 Task: Search one way flight ticket for 1 adult, 1 child, 1 infant in seat in premium economy from Jackson: Jackson-medgar Wiley Evers International Airport to Gillette: Gillette Campbell County Airport on 5-1-2023. Choice of flights is Spirit. Number of bags: 6 checked bags. Price is upto 50000. Outbound departure time preference is 17:45.
Action: Mouse moved to (253, 417)
Screenshot: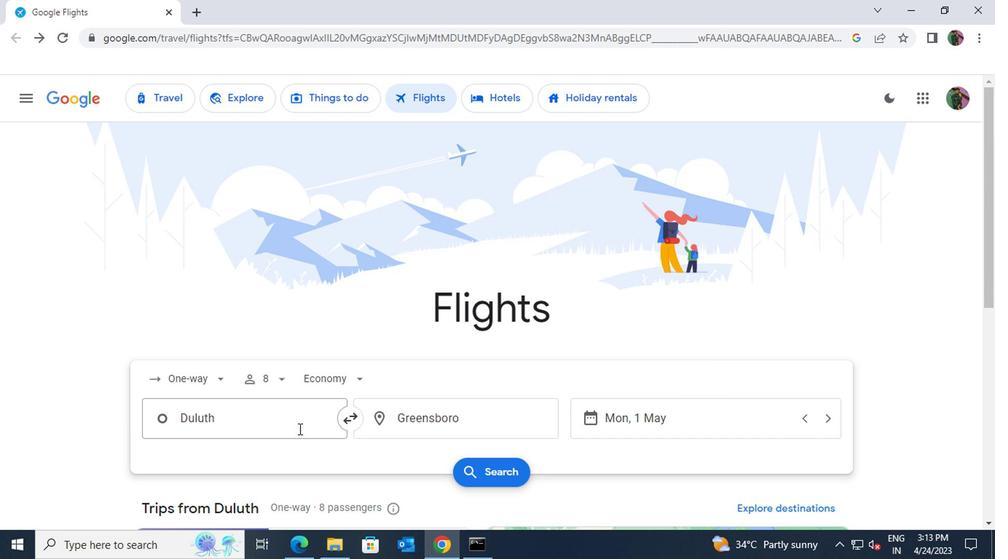
Action: Mouse pressed left at (253, 417)
Screenshot: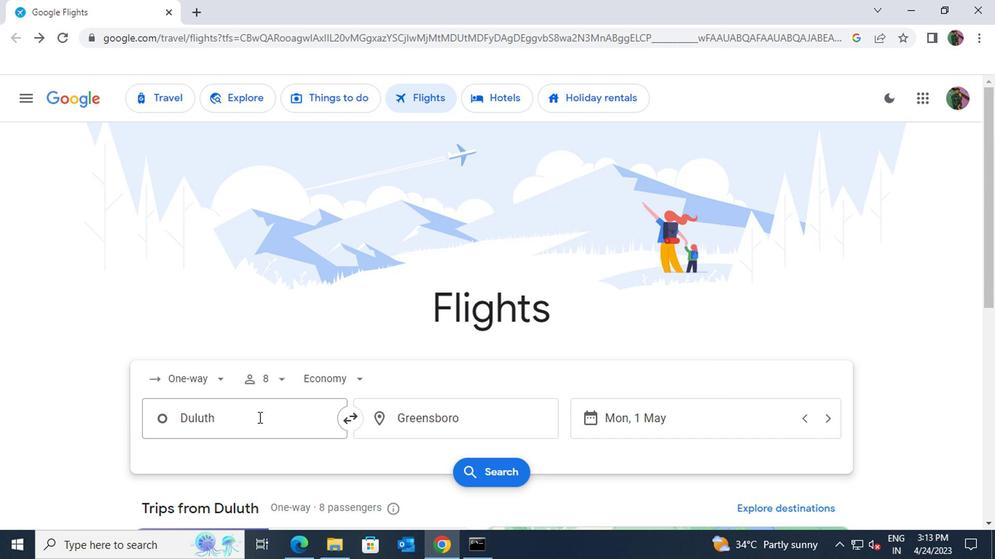 
Action: Key pressed jackson
Screenshot: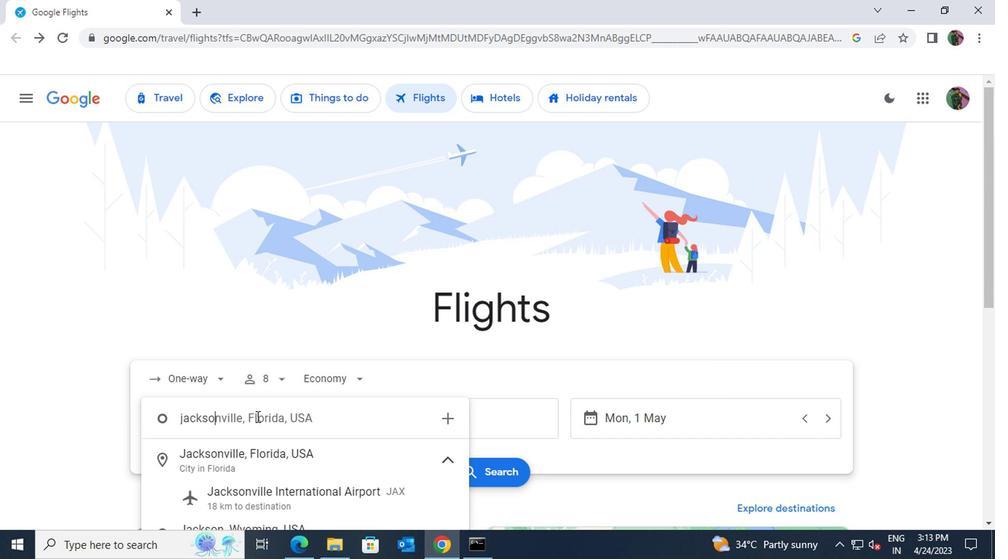 
Action: Mouse moved to (269, 485)
Screenshot: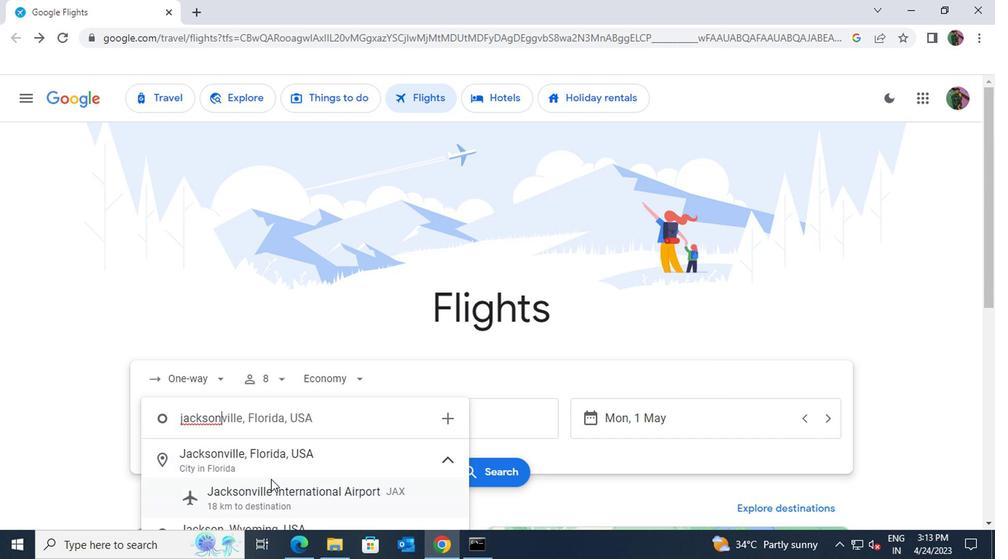 
Action: Mouse pressed left at (269, 485)
Screenshot: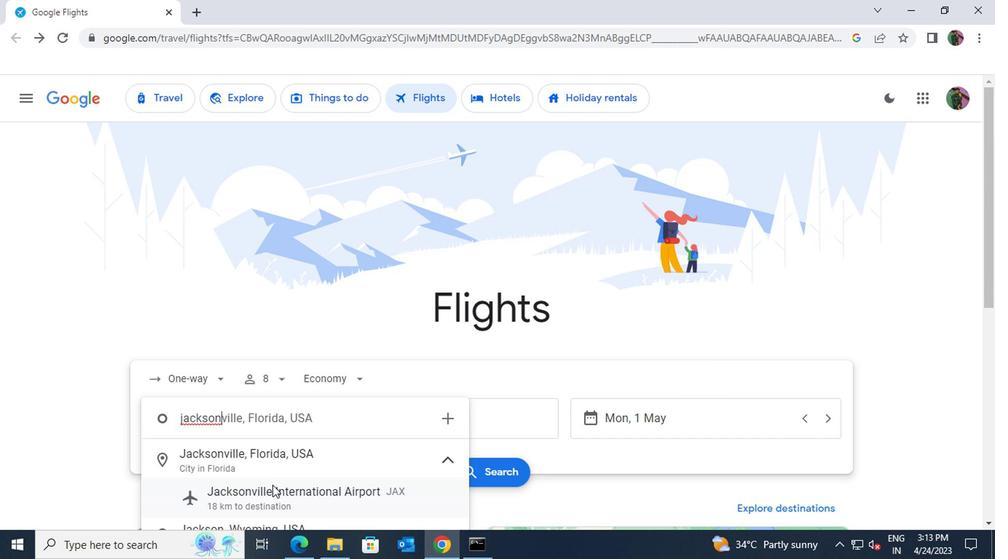 
Action: Mouse moved to (409, 422)
Screenshot: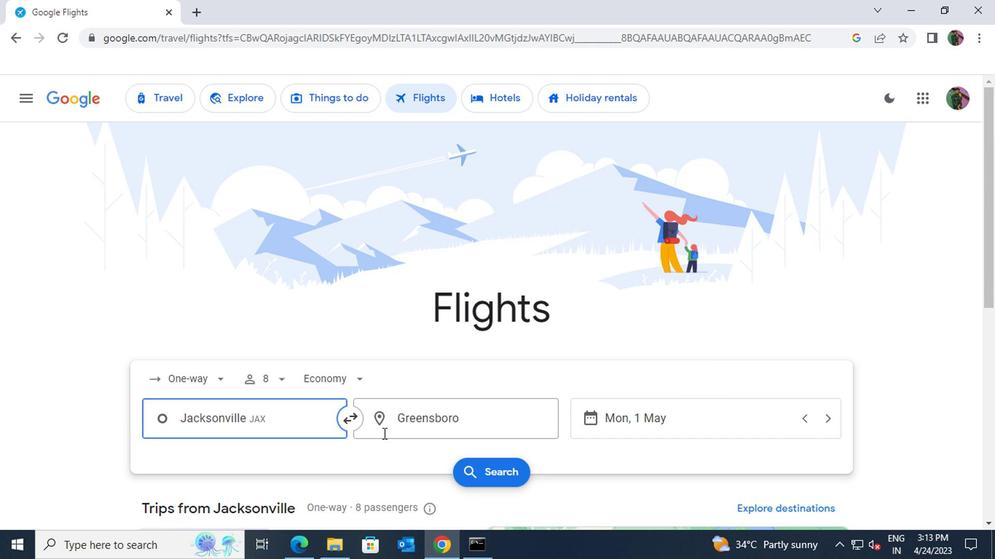 
Action: Mouse pressed left at (409, 422)
Screenshot: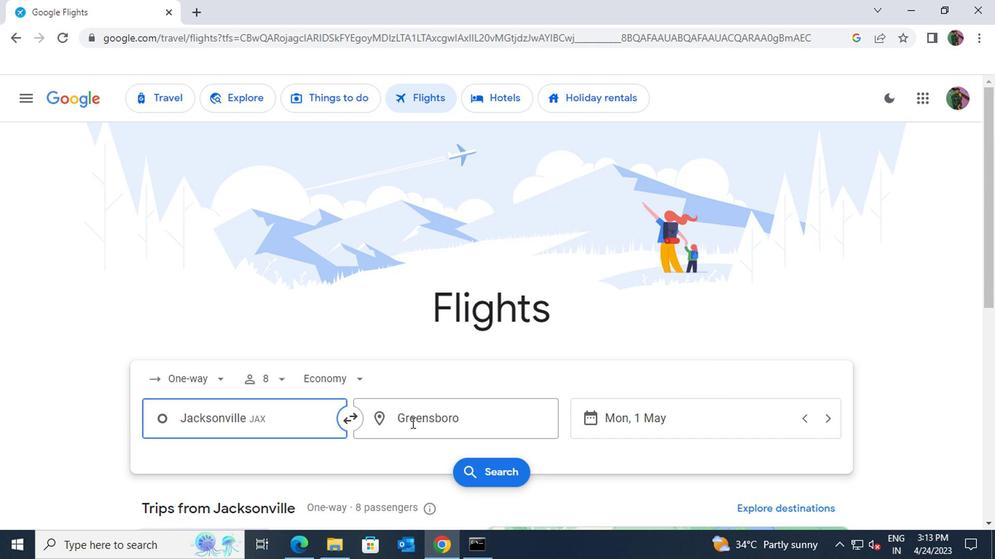 
Action: Key pressed gillette
Screenshot: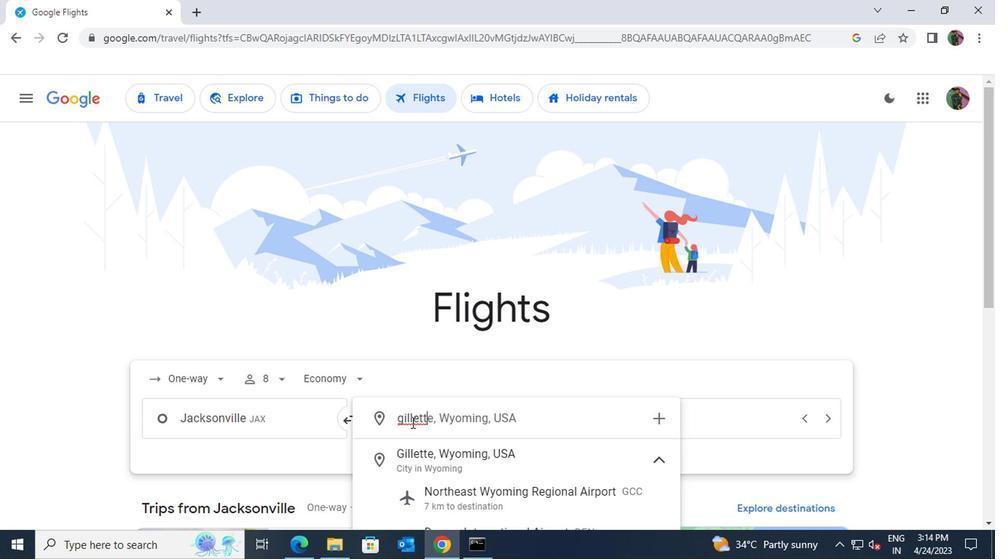 
Action: Mouse moved to (473, 491)
Screenshot: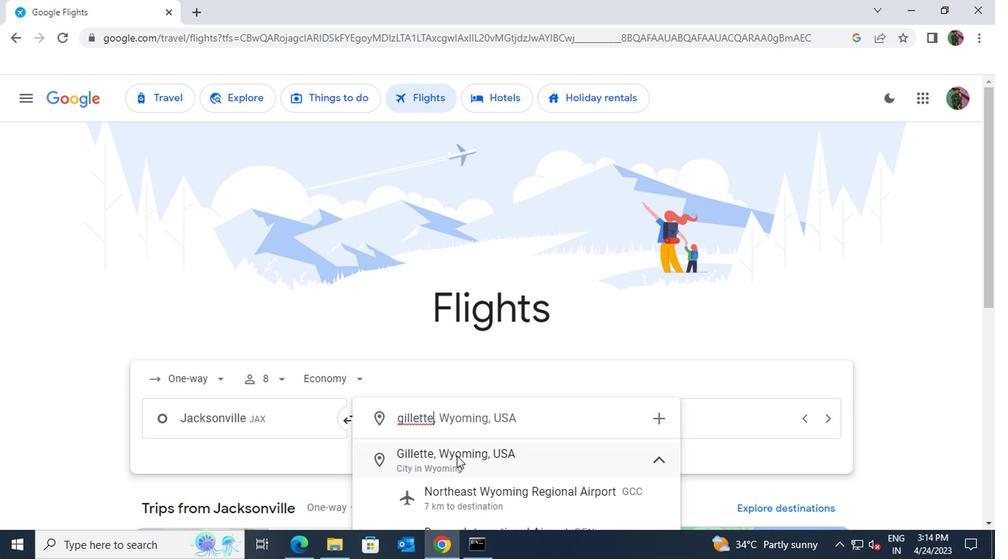 
Action: Mouse pressed left at (473, 491)
Screenshot: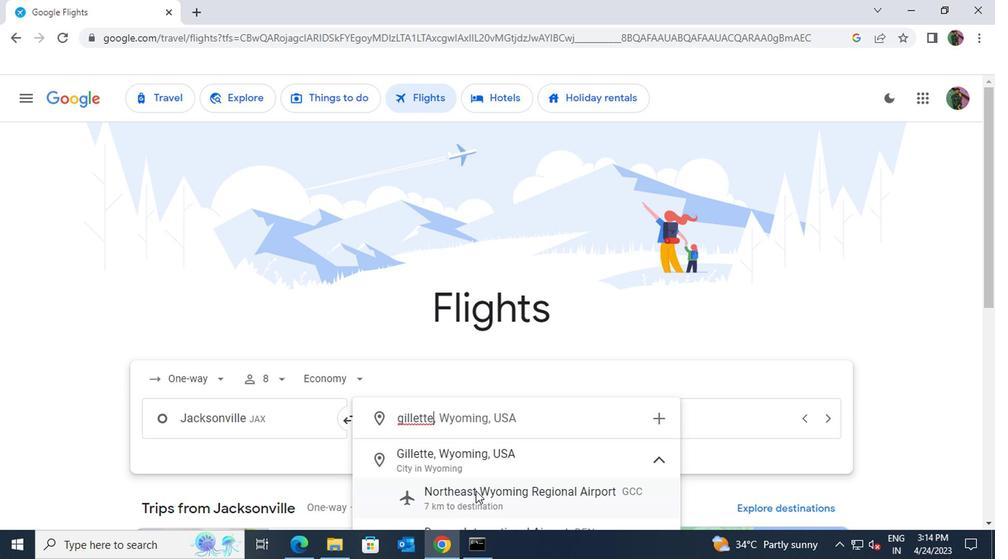 
Action: Mouse moved to (591, 419)
Screenshot: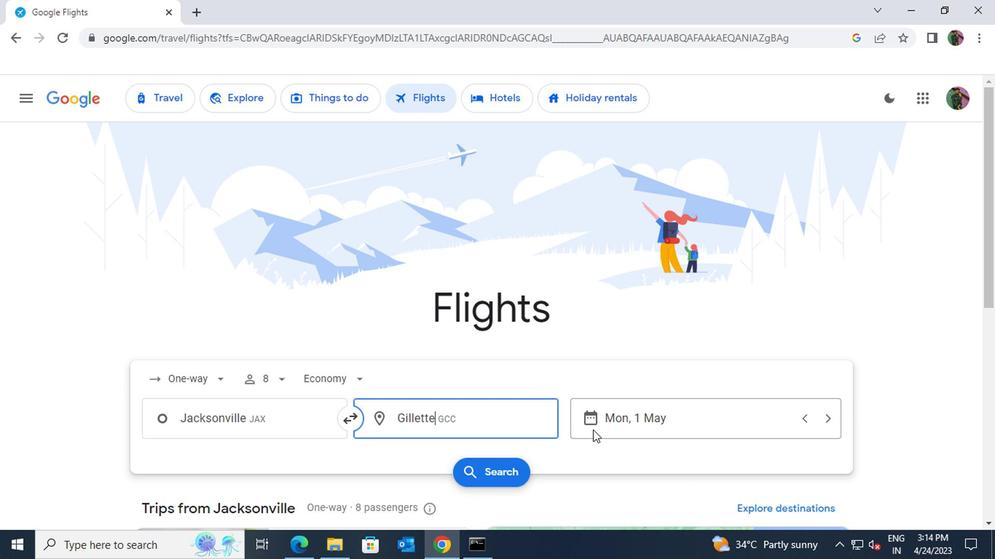 
Action: Mouse pressed left at (591, 419)
Screenshot: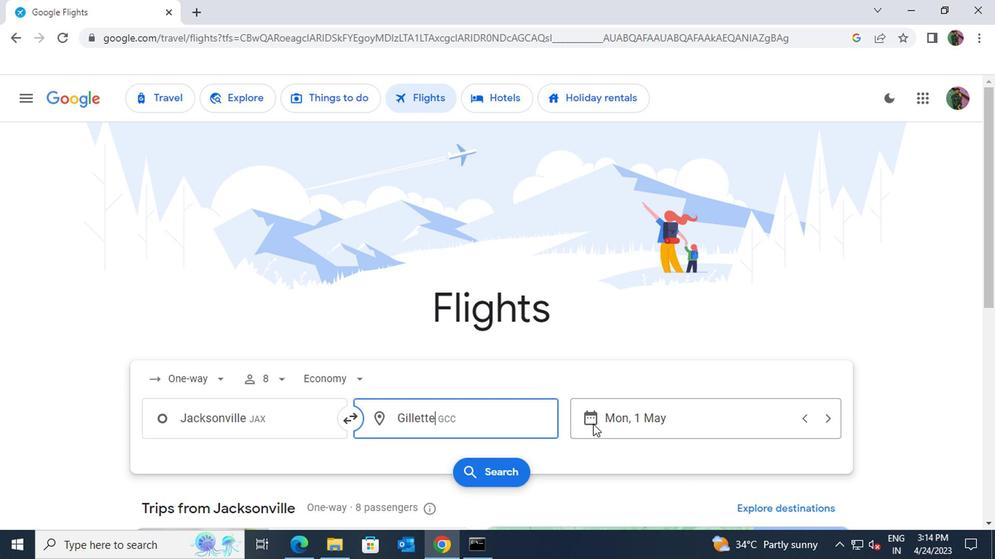 
Action: Mouse moved to (643, 268)
Screenshot: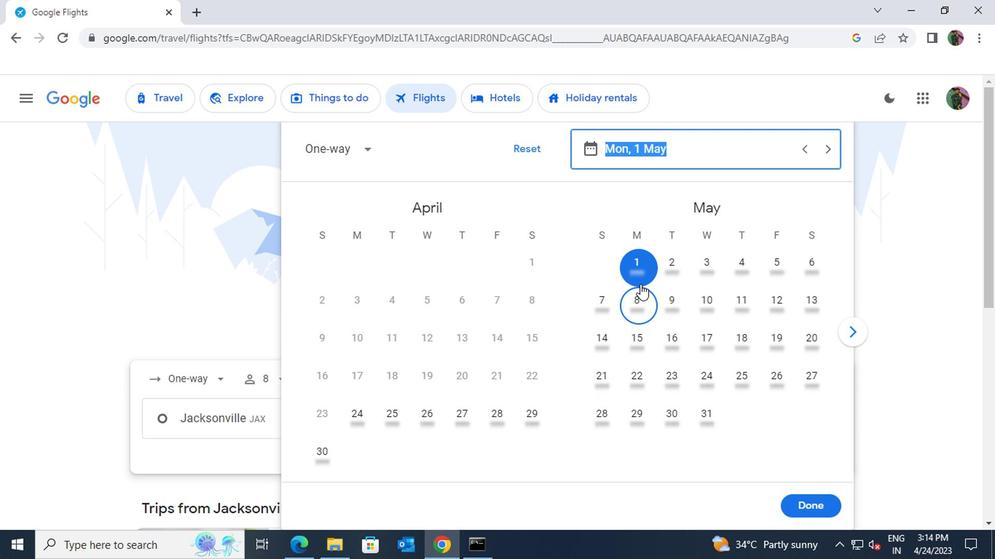 
Action: Mouse pressed left at (643, 268)
Screenshot: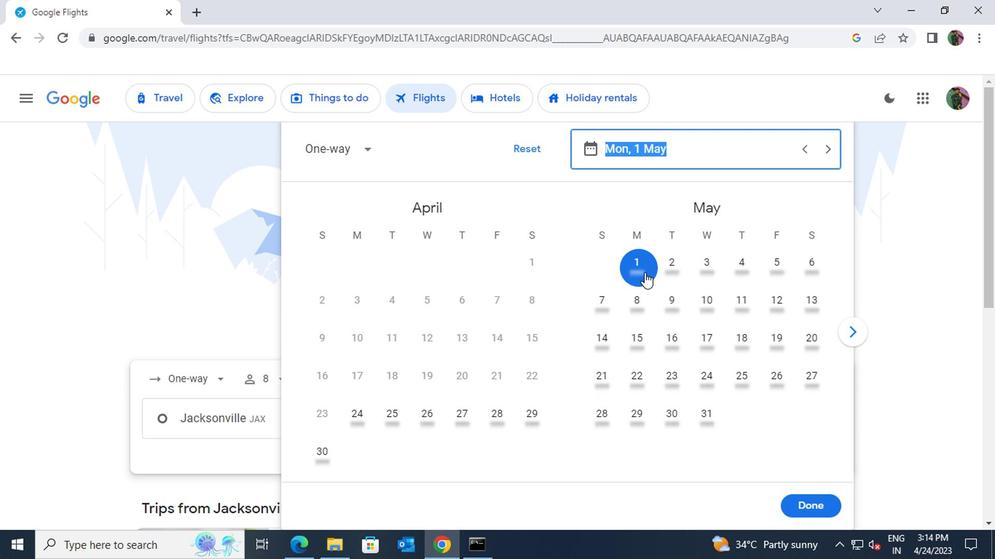 
Action: Mouse moved to (796, 505)
Screenshot: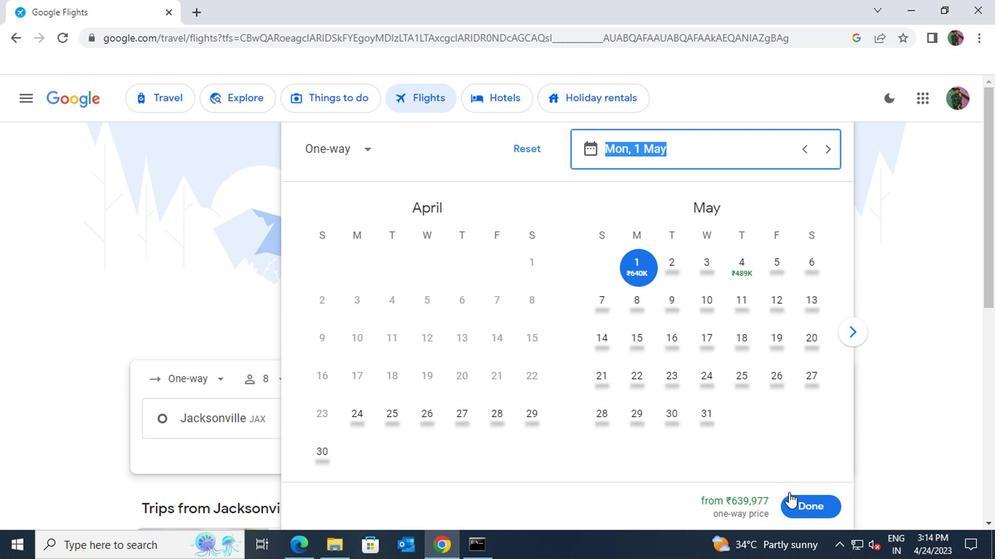 
Action: Mouse pressed left at (796, 505)
Screenshot: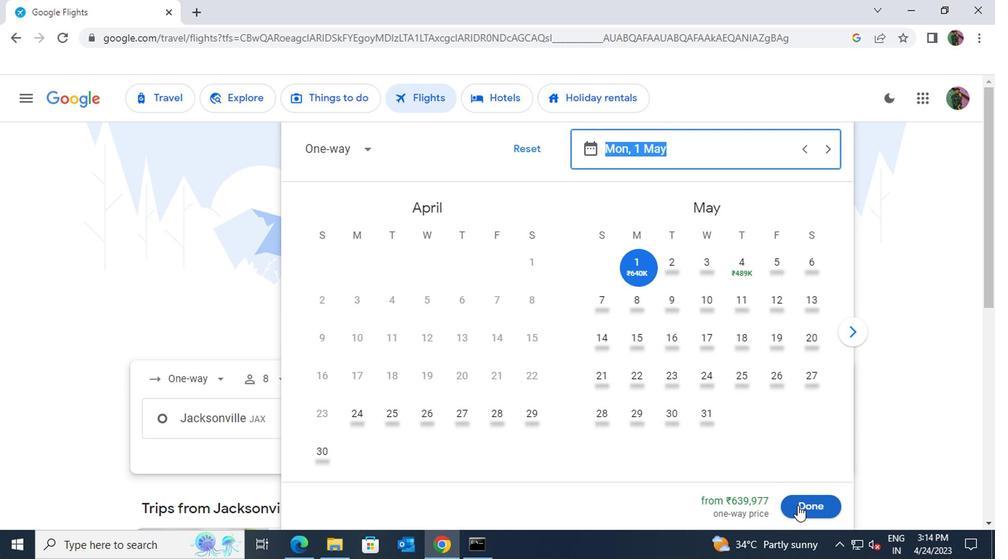 
Action: Mouse moved to (214, 384)
Screenshot: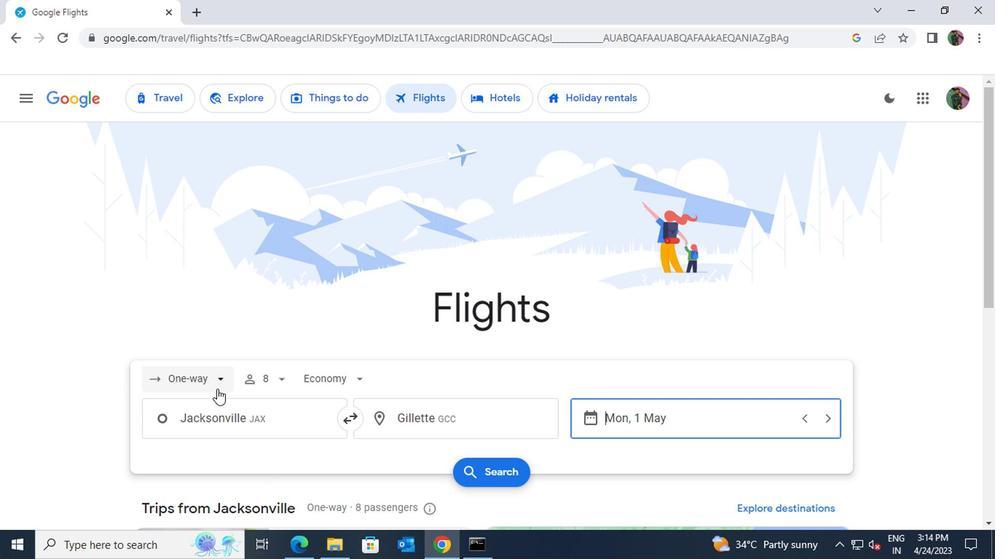 
Action: Mouse pressed left at (214, 384)
Screenshot: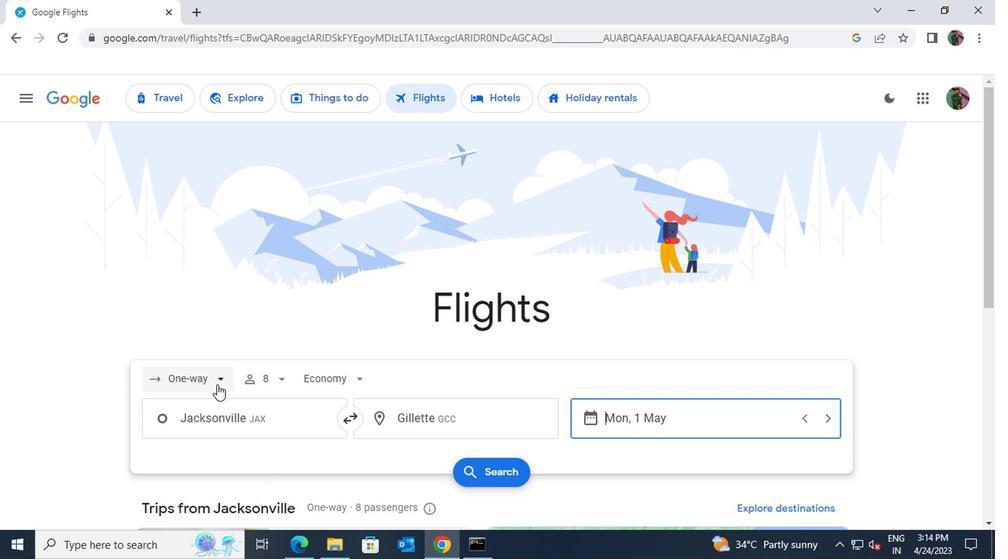 
Action: Mouse moved to (195, 303)
Screenshot: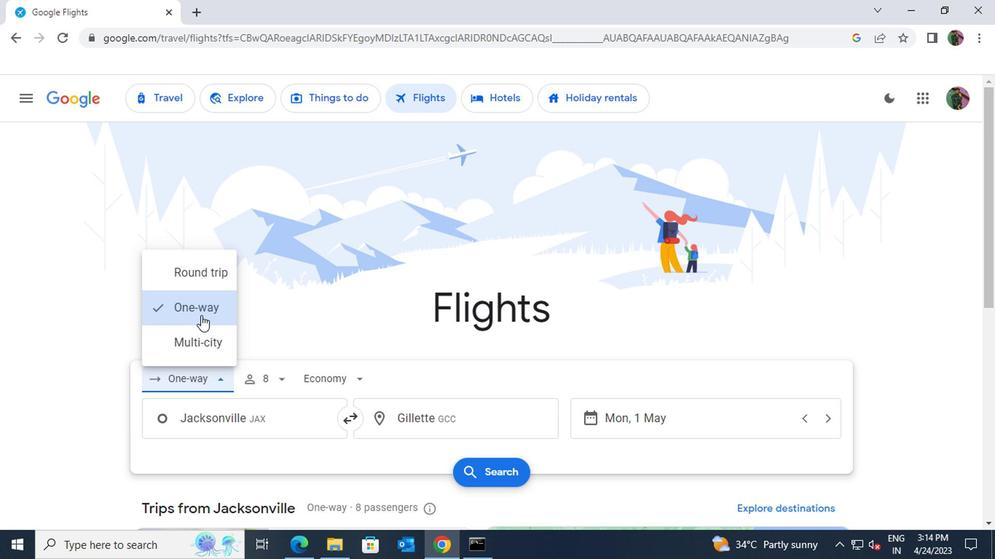 
Action: Mouse pressed left at (195, 303)
Screenshot: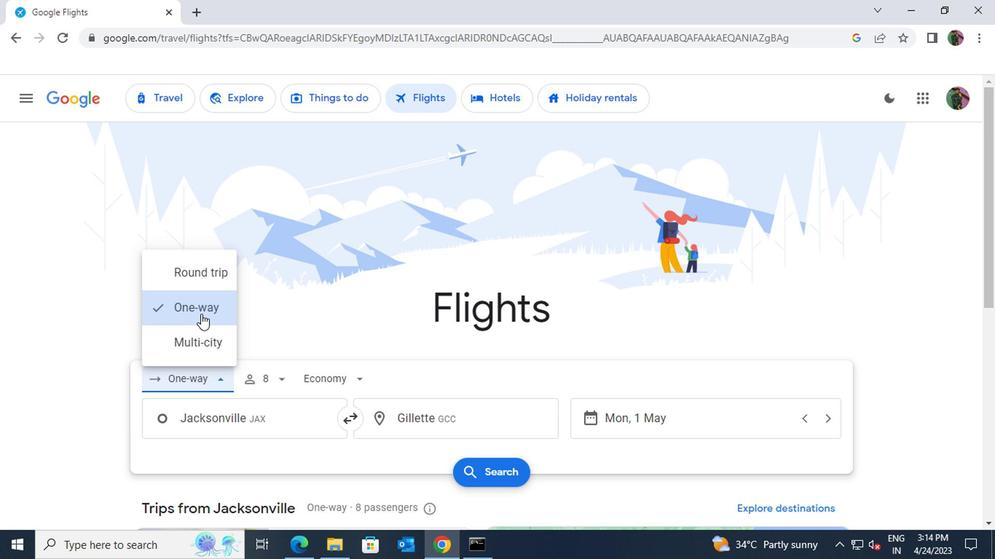 
Action: Mouse moved to (274, 383)
Screenshot: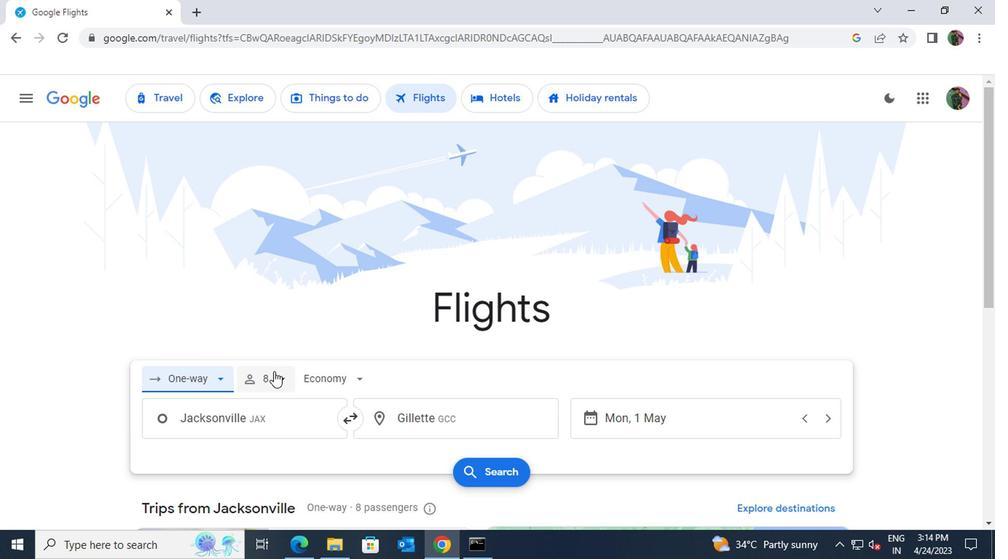 
Action: Mouse pressed left at (274, 383)
Screenshot: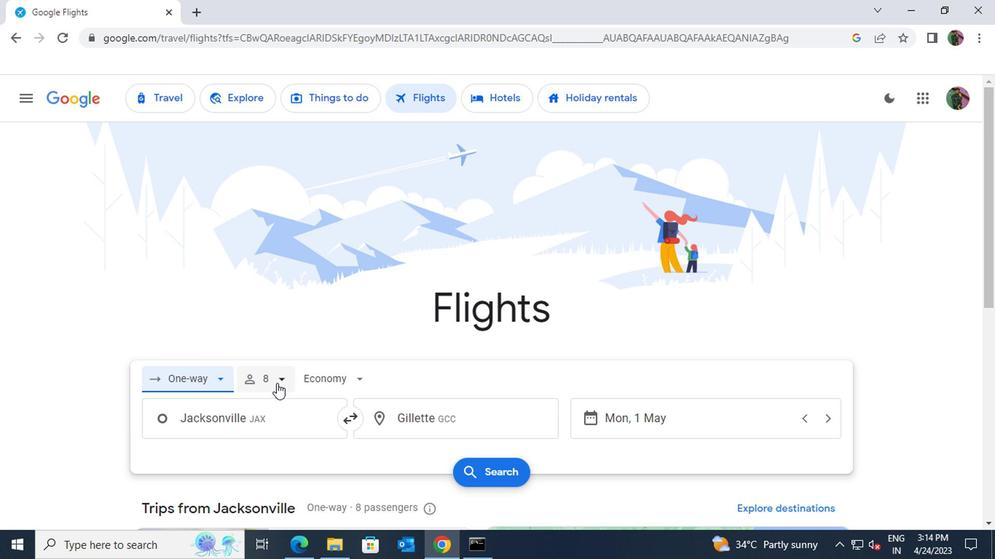 
Action: Mouse moved to (338, 413)
Screenshot: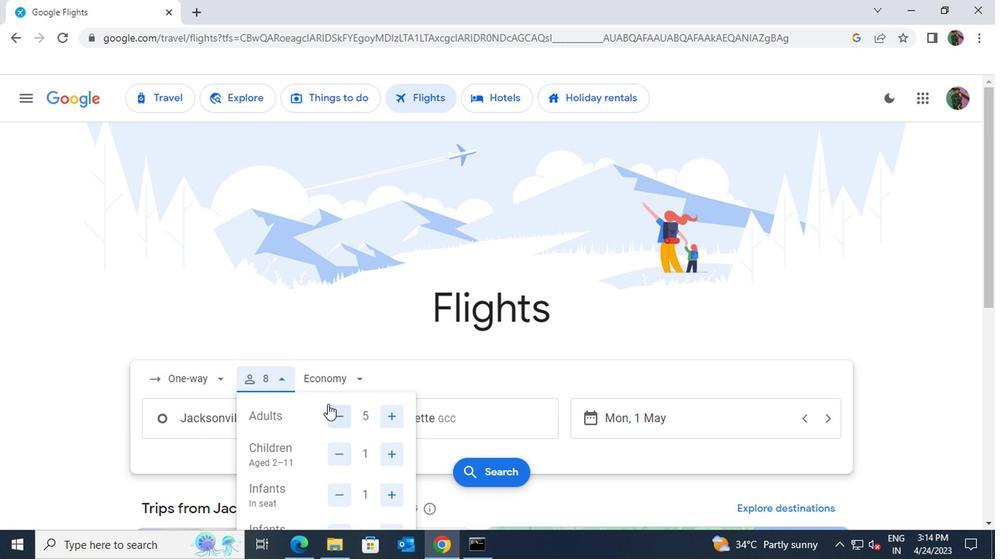 
Action: Mouse pressed left at (338, 413)
Screenshot: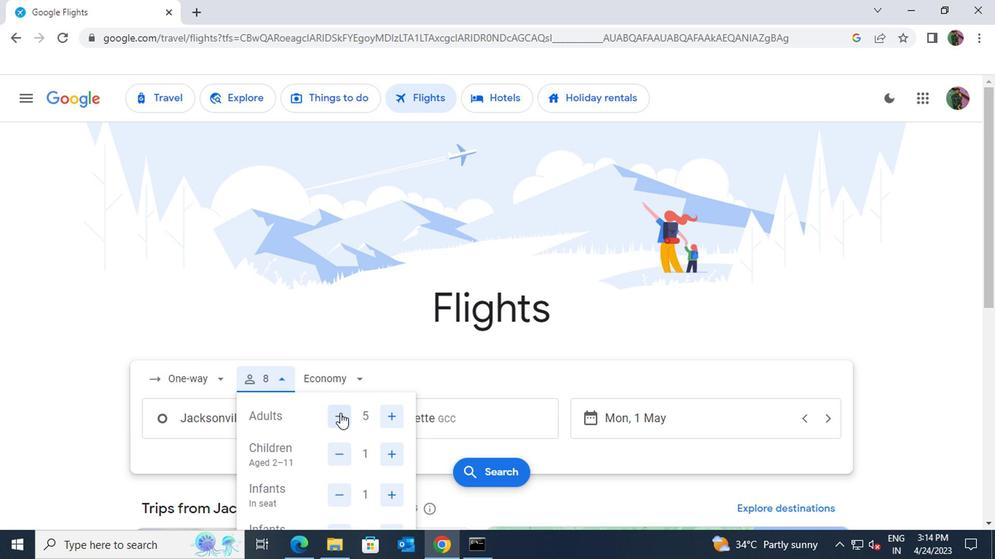 
Action: Mouse pressed left at (338, 413)
Screenshot: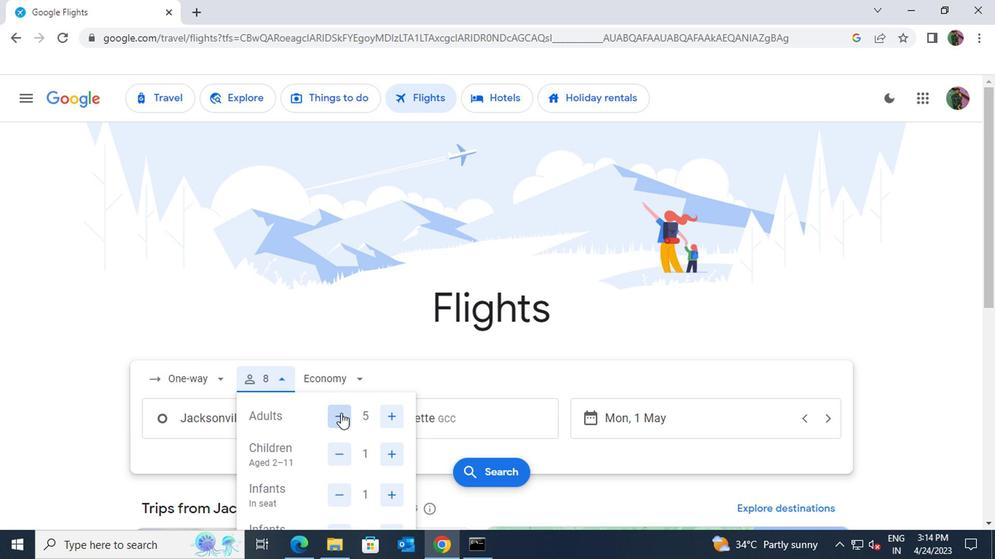 
Action: Mouse pressed left at (338, 413)
Screenshot: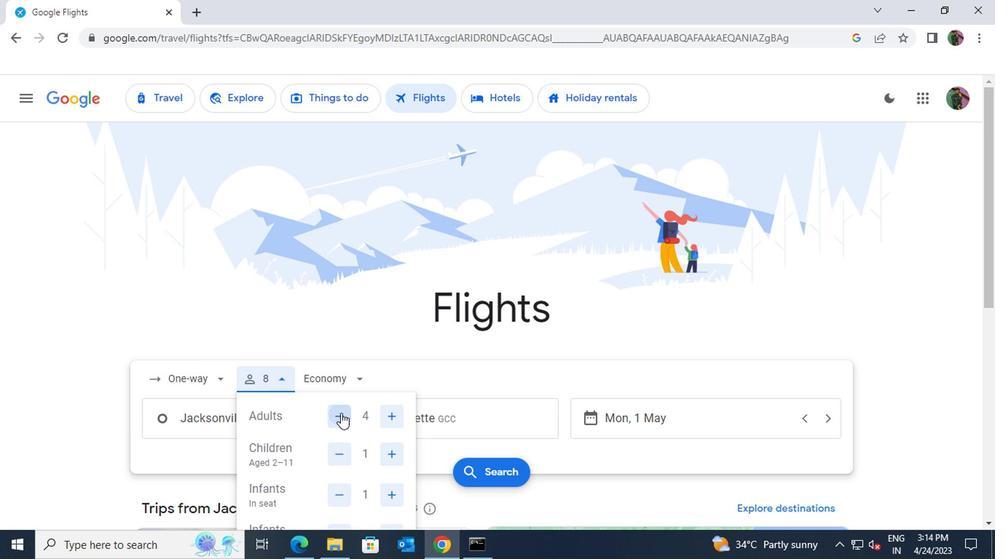 
Action: Mouse pressed left at (338, 413)
Screenshot: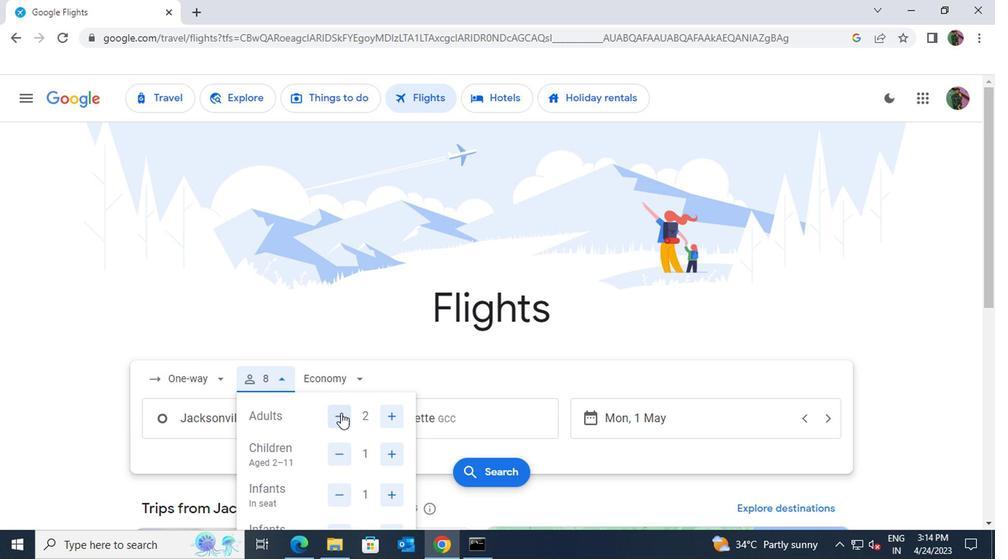 
Action: Mouse scrolled (338, 412) with delta (0, 0)
Screenshot: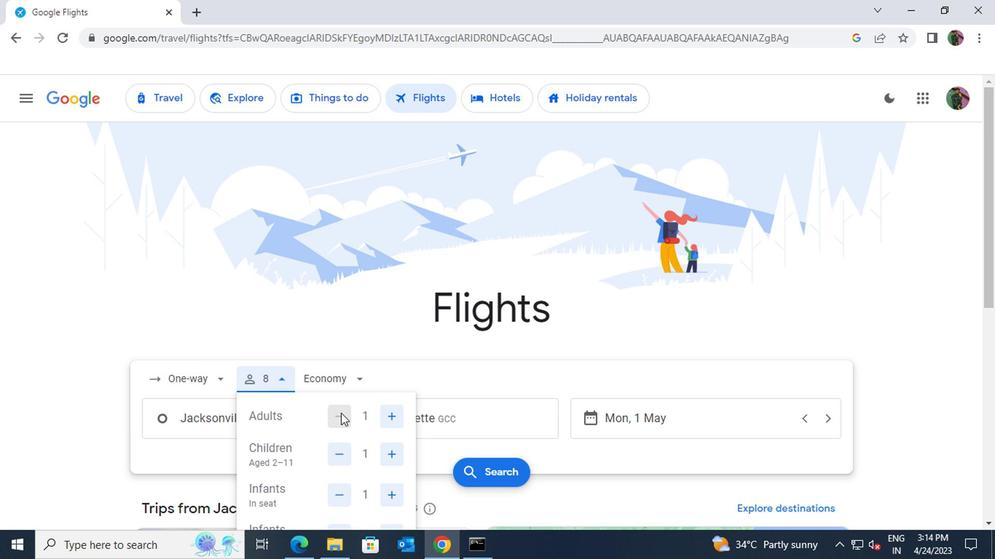 
Action: Mouse moved to (339, 465)
Screenshot: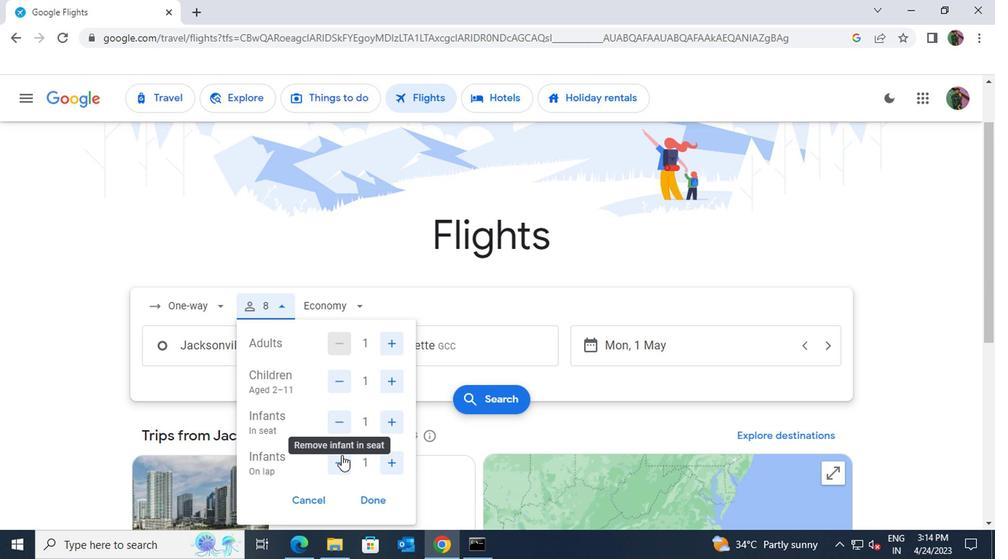 
Action: Mouse pressed left at (339, 465)
Screenshot: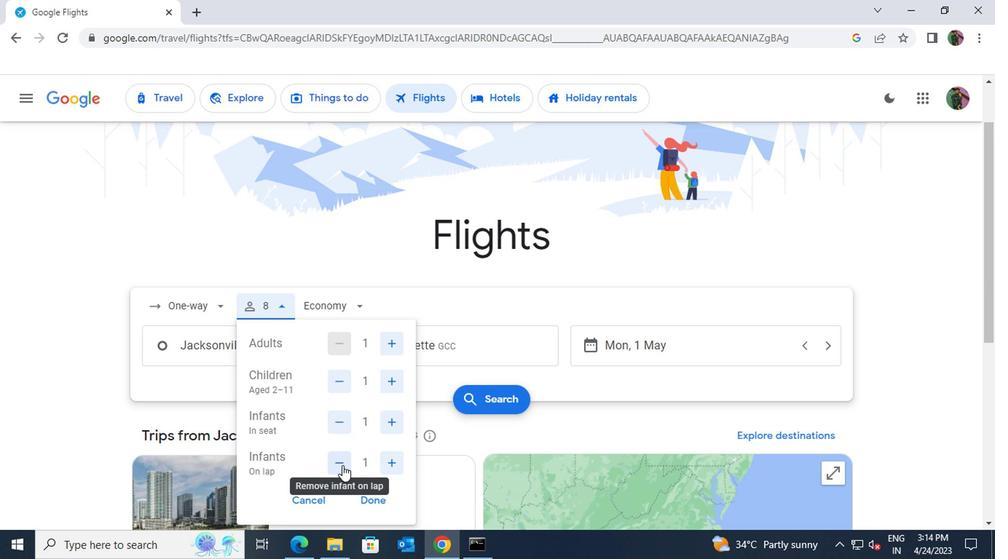 
Action: Mouse moved to (365, 491)
Screenshot: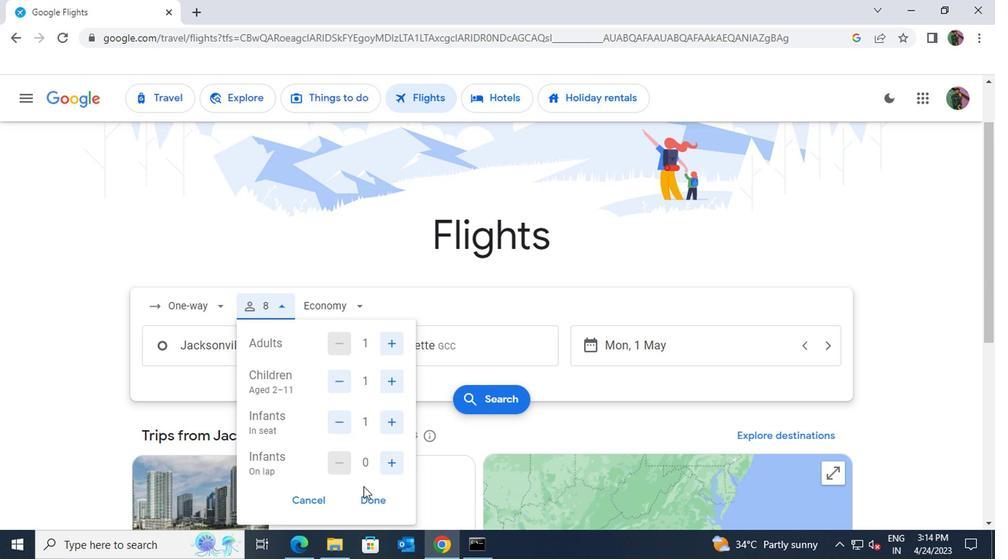 
Action: Mouse pressed left at (365, 491)
Screenshot: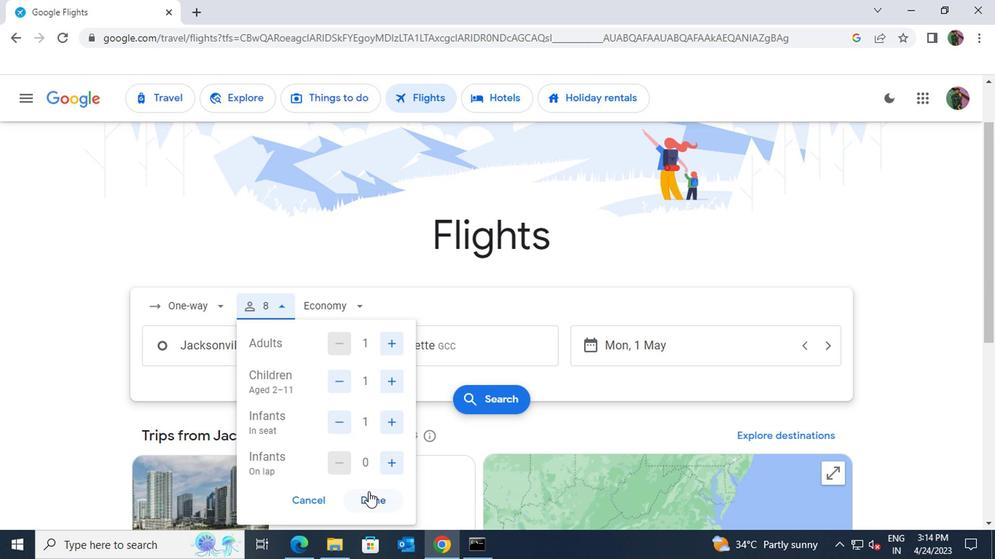 
Action: Mouse moved to (482, 407)
Screenshot: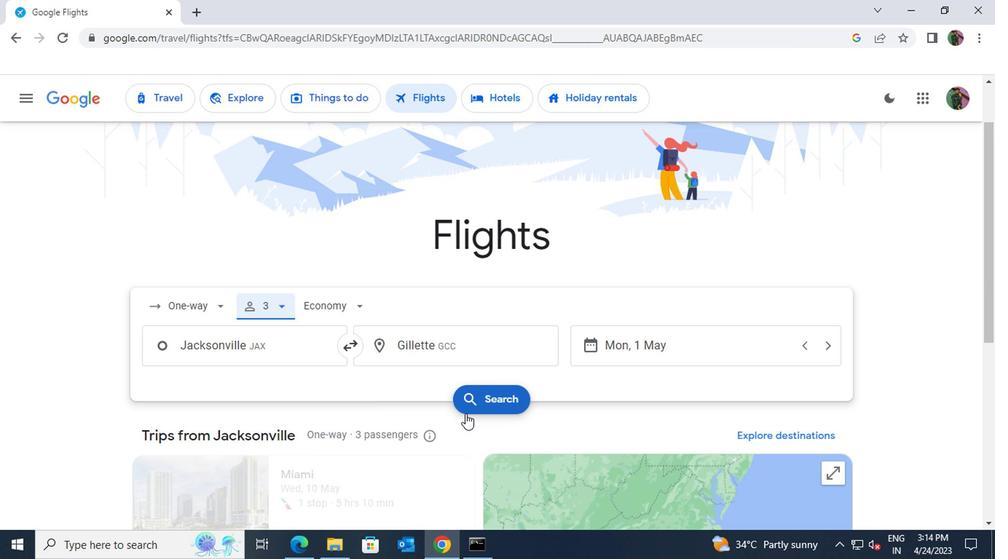 
Action: Mouse pressed left at (482, 407)
Screenshot: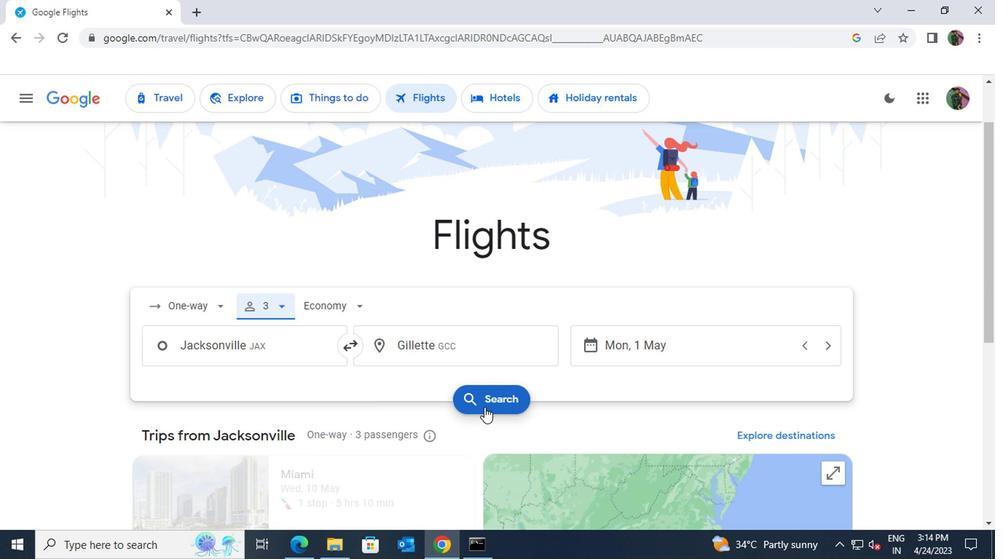 
Action: Mouse moved to (392, 235)
Screenshot: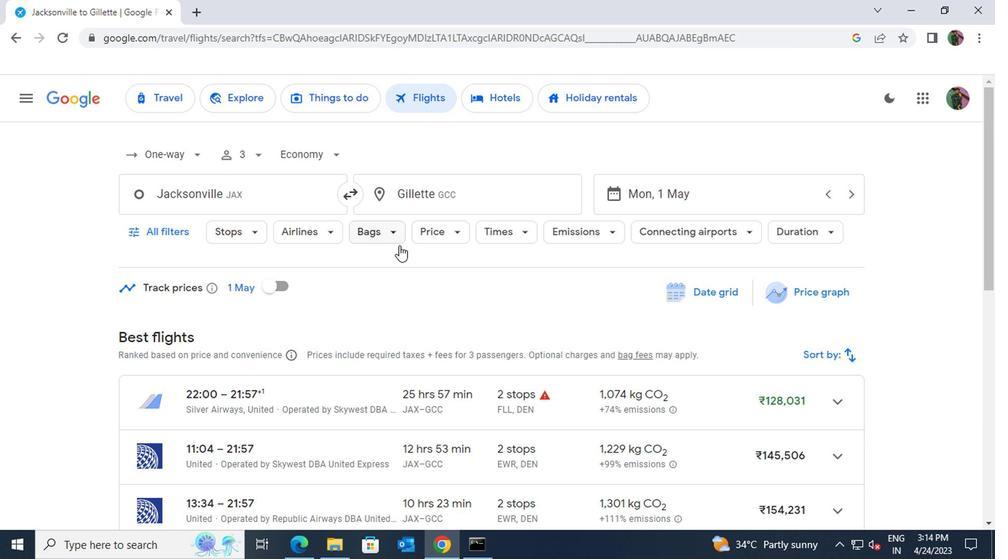 
Action: Mouse pressed left at (392, 235)
Screenshot: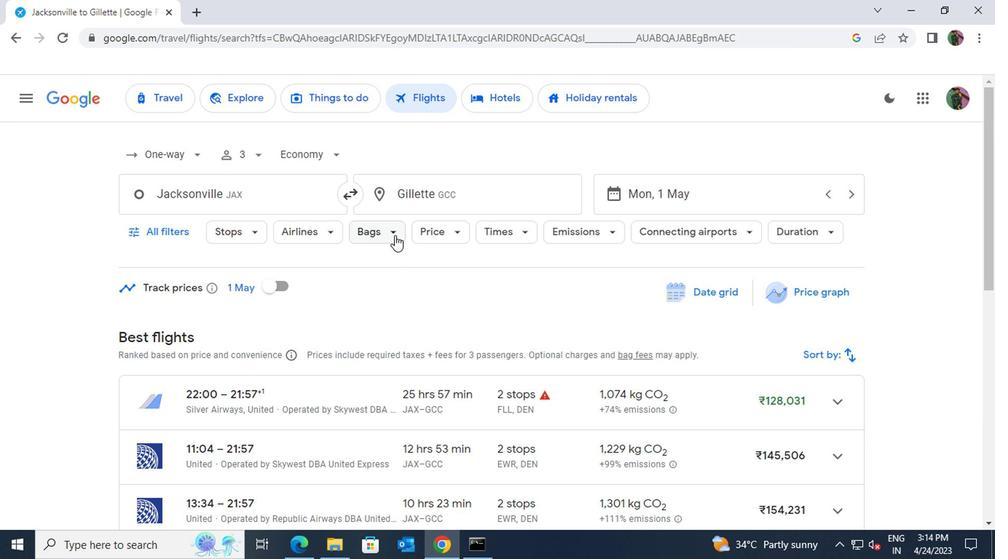 
Action: Mouse moved to (584, 339)
Screenshot: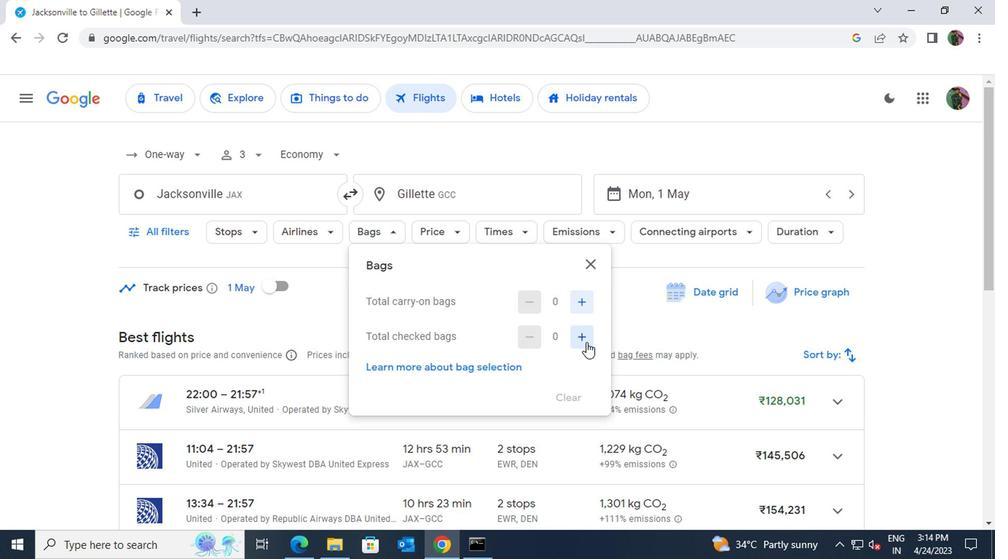 
Action: Mouse pressed left at (584, 339)
Screenshot: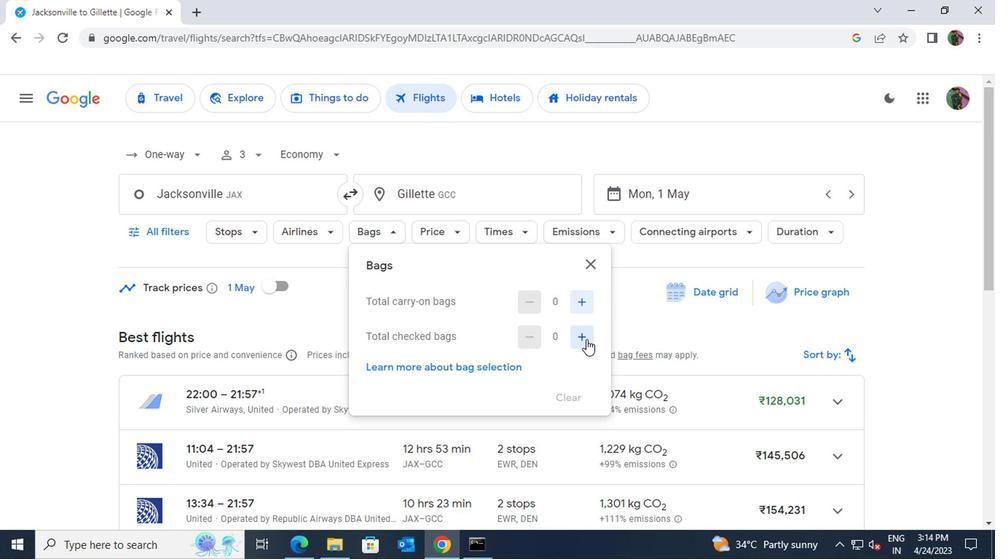 
Action: Mouse pressed left at (584, 339)
Screenshot: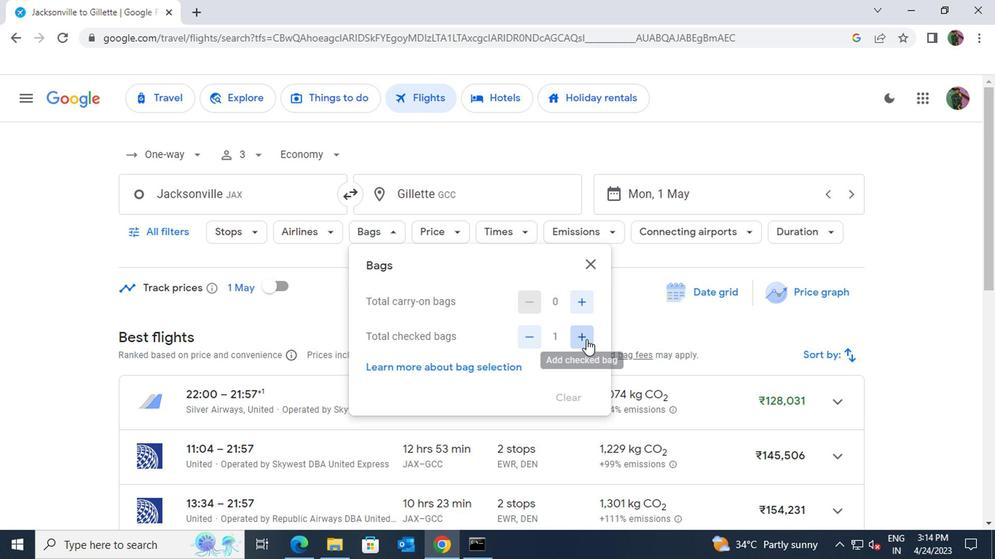 
Action: Mouse pressed left at (584, 339)
Screenshot: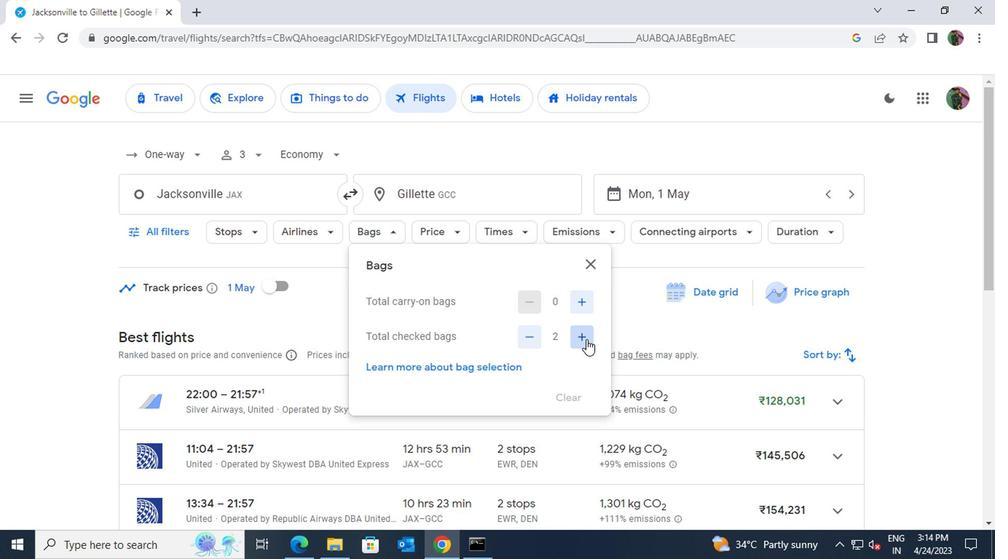 
Action: Mouse pressed left at (584, 339)
Screenshot: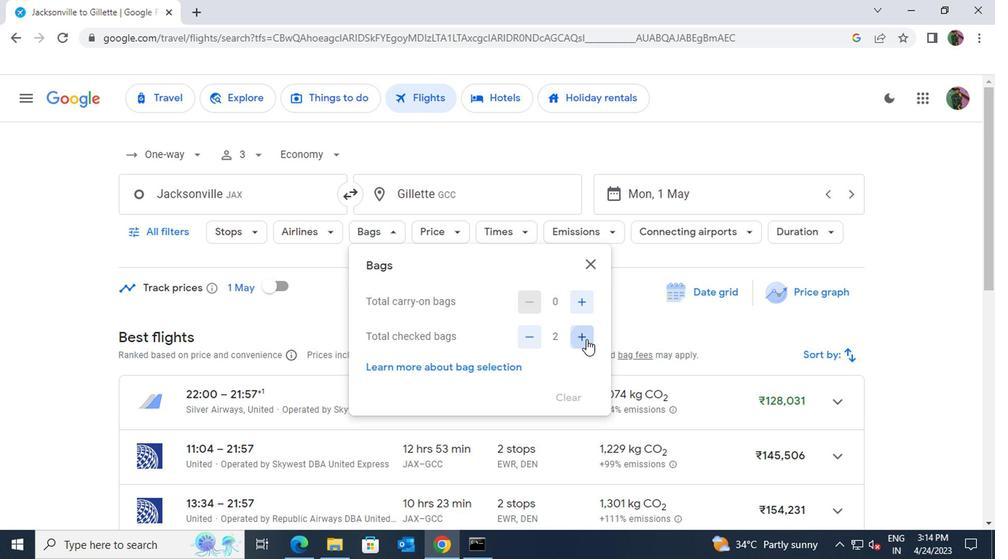
Action: Mouse pressed left at (584, 339)
Screenshot: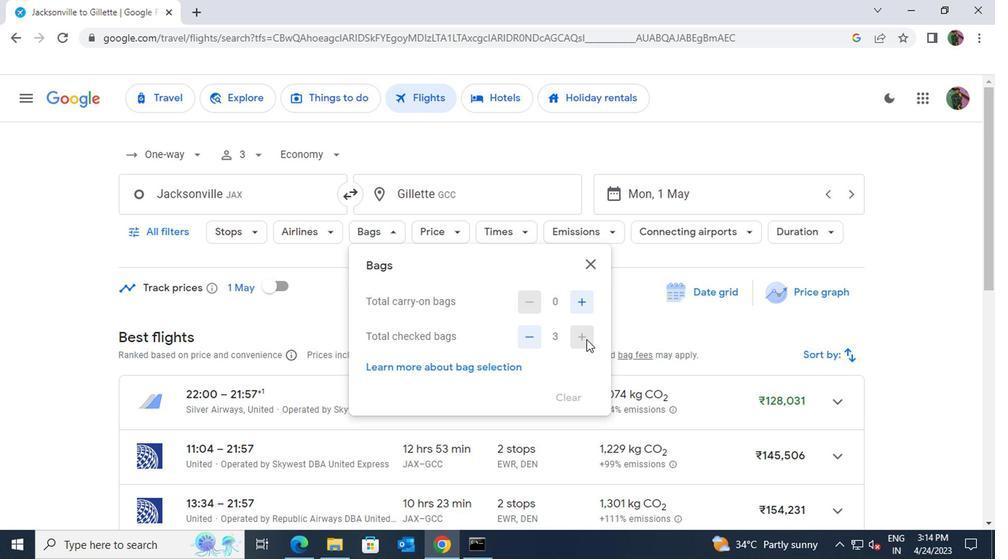 
Action: Mouse moved to (592, 266)
Screenshot: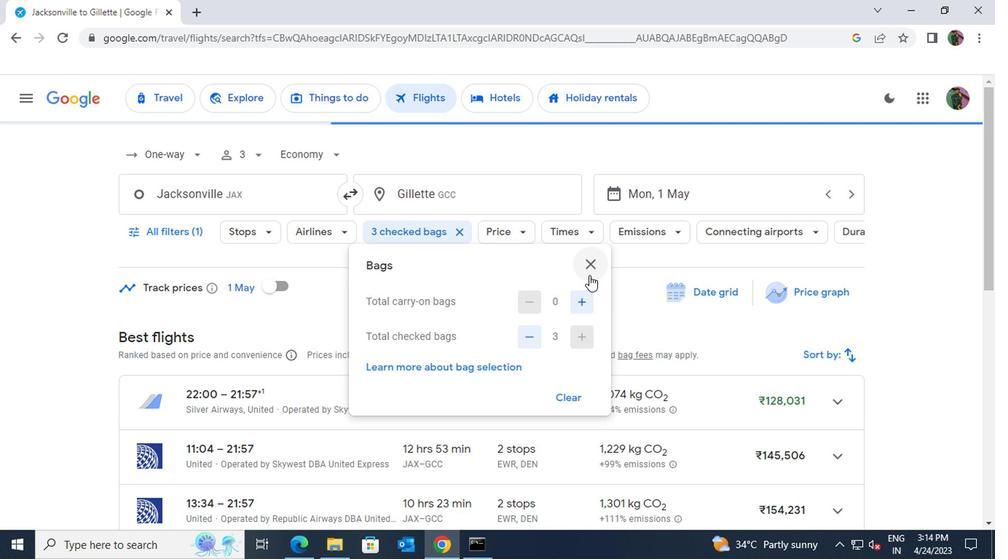 
Action: Mouse pressed left at (592, 266)
Screenshot: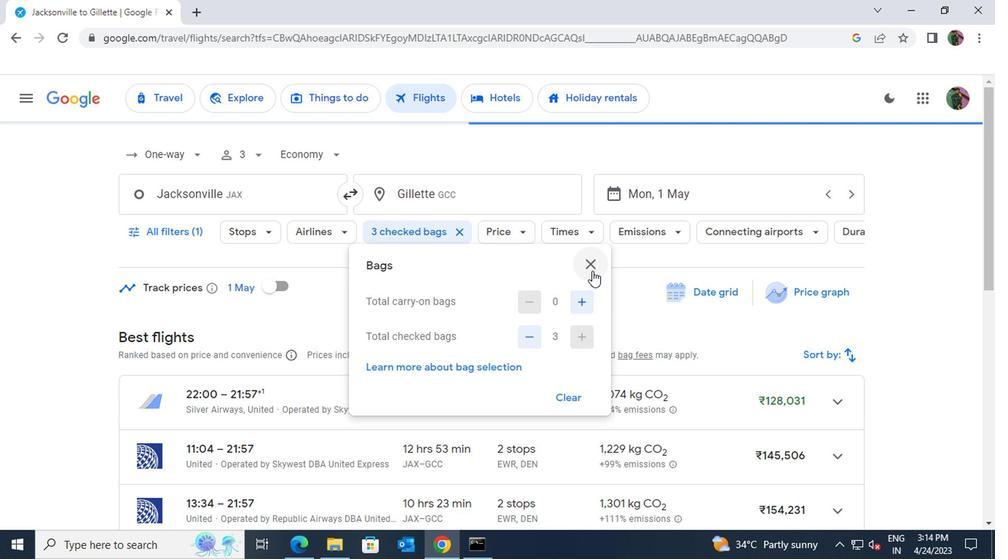 
Action: Mouse moved to (518, 237)
Screenshot: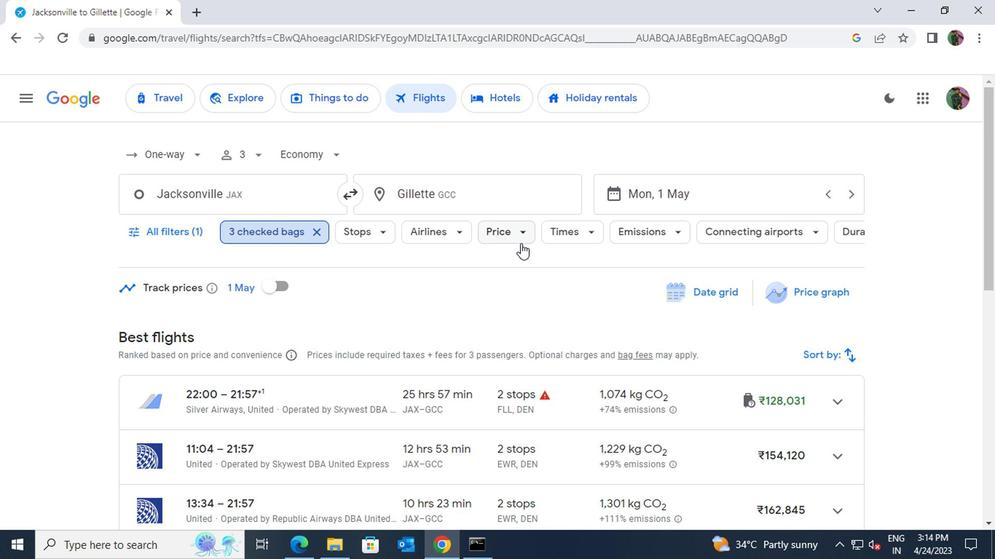 
Action: Mouse pressed left at (518, 237)
Screenshot: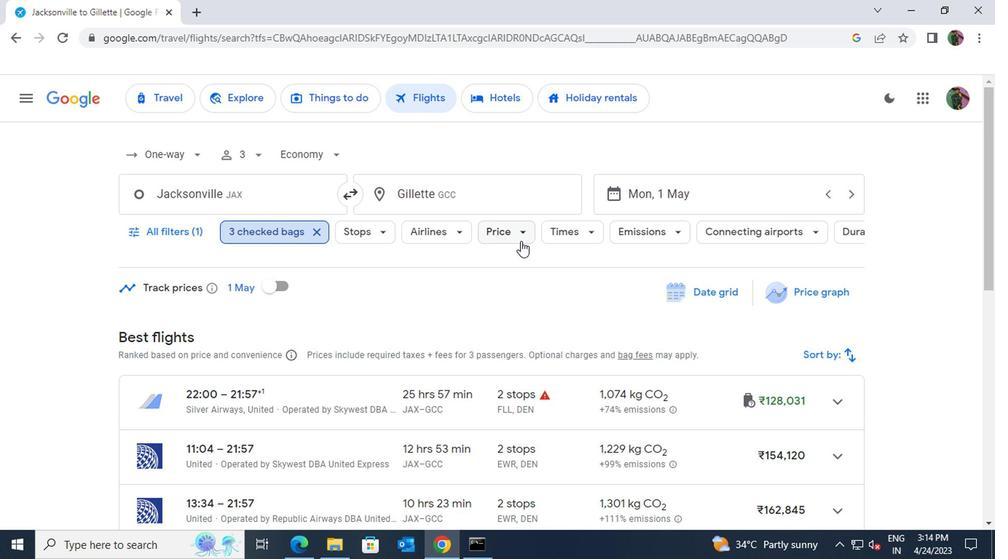 
Action: Mouse moved to (712, 330)
Screenshot: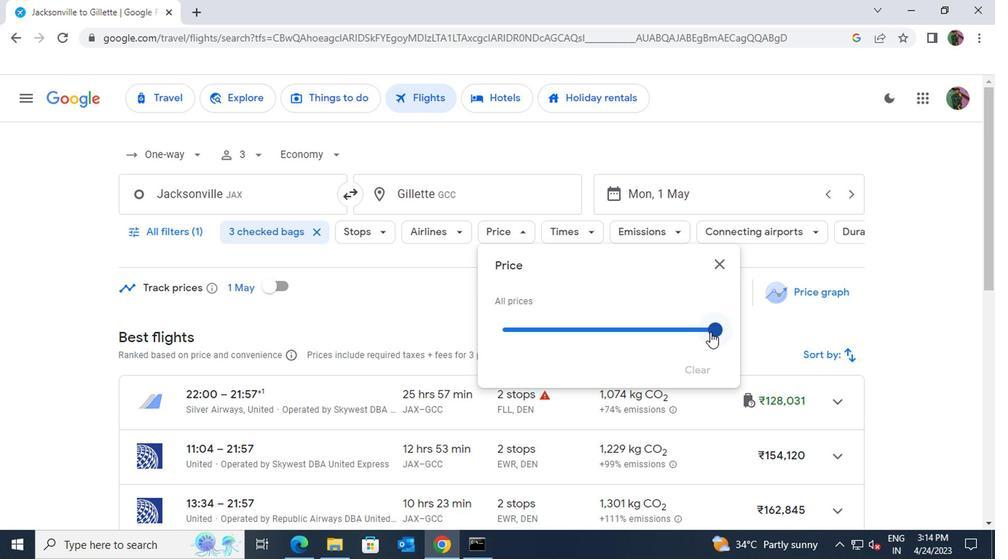 
Action: Mouse pressed left at (712, 330)
Screenshot: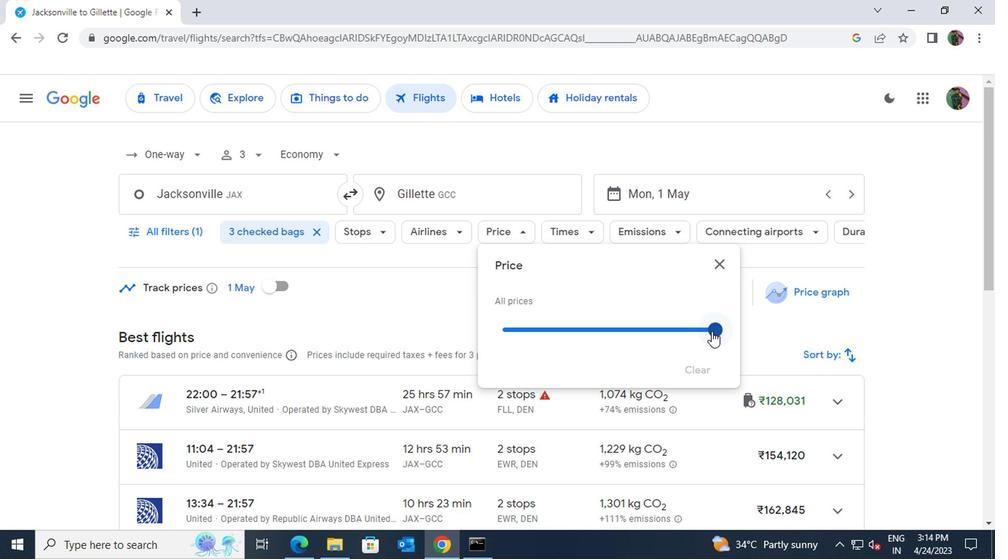
Action: Mouse moved to (653, 323)
Screenshot: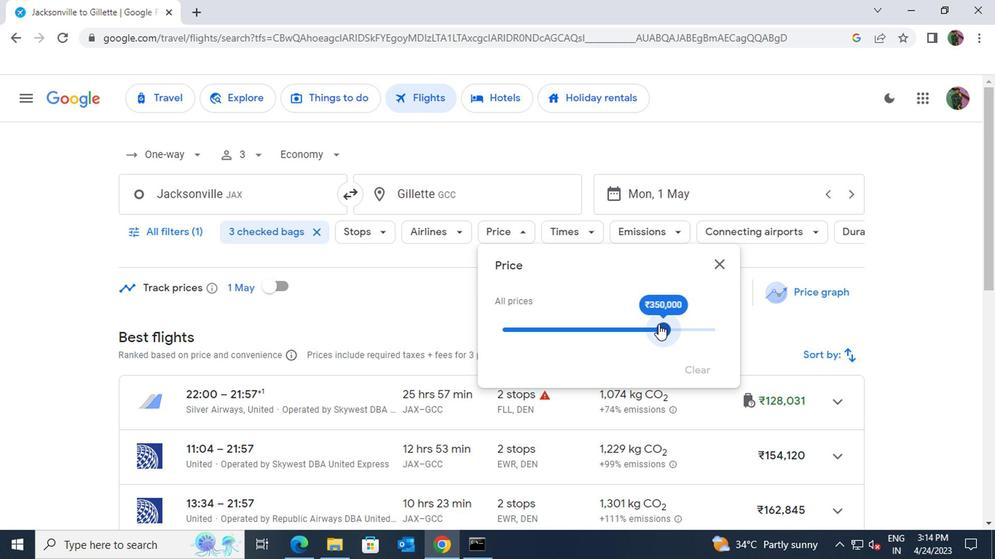 
Action: Mouse pressed left at (653, 323)
Screenshot: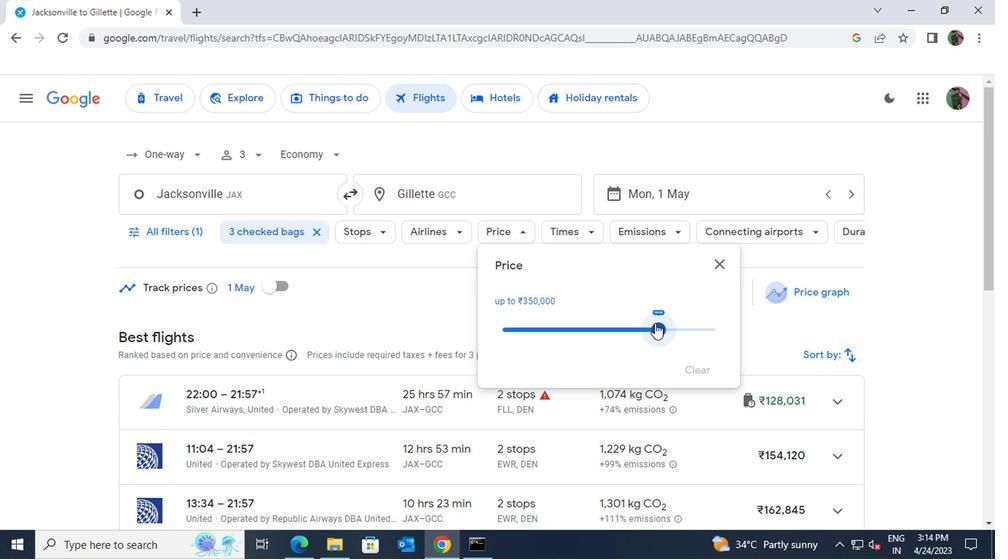 
Action: Mouse moved to (717, 270)
Screenshot: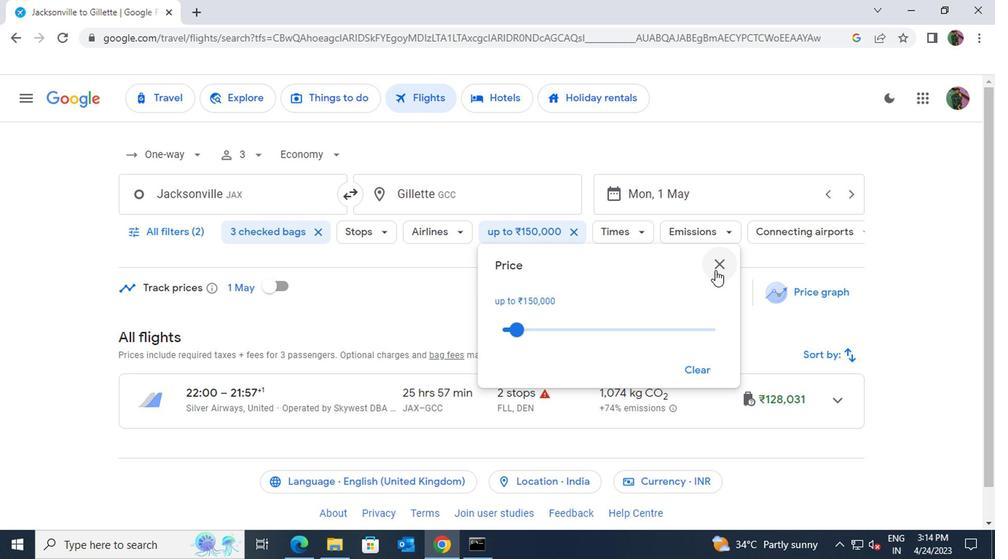
Action: Mouse pressed left at (717, 270)
Screenshot: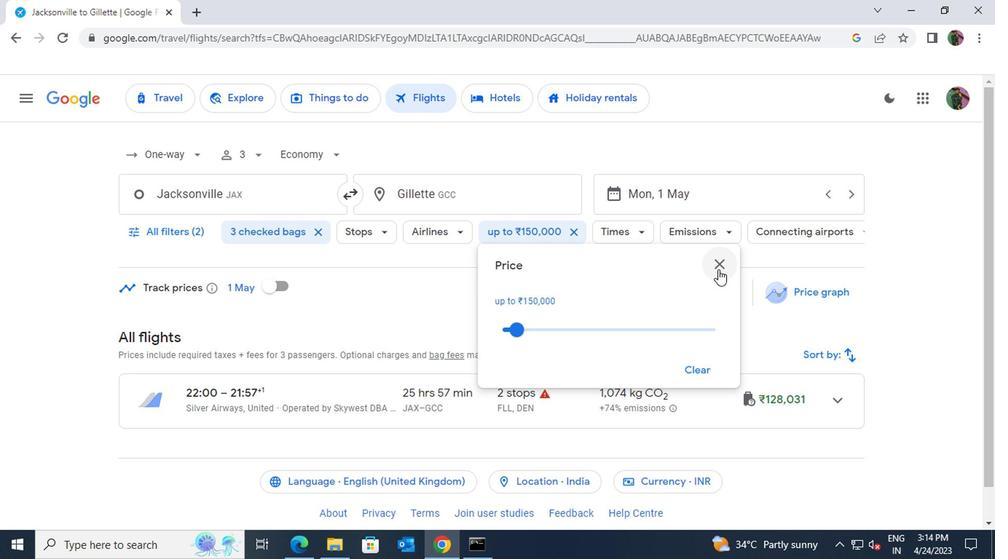 
Action: Mouse moved to (637, 232)
Screenshot: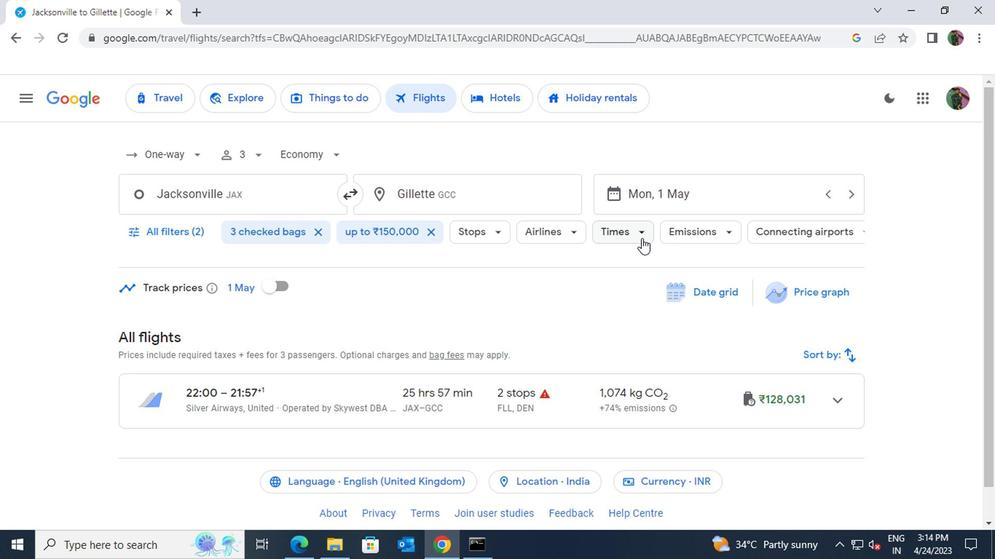 
Action: Mouse pressed left at (637, 232)
Screenshot: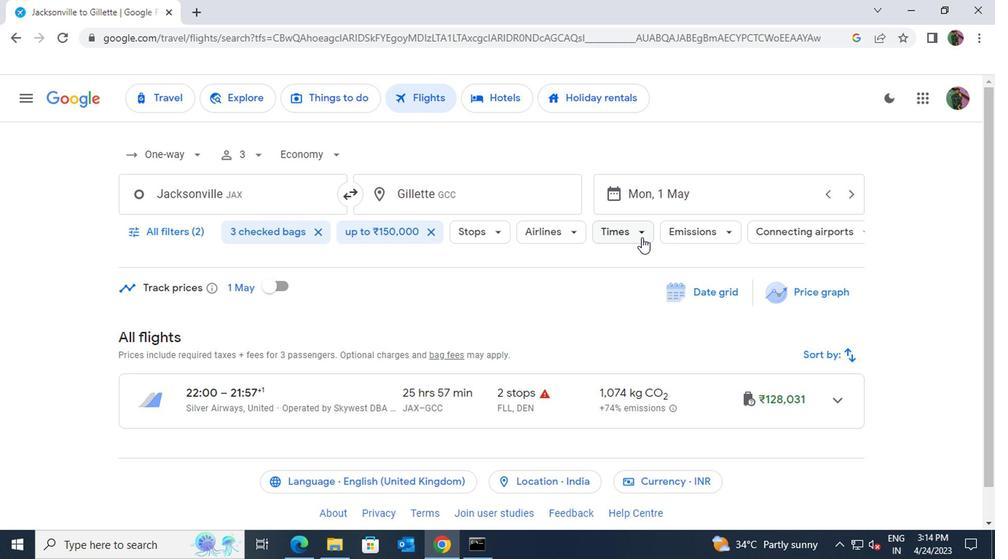 
Action: Mouse moved to (829, 369)
Screenshot: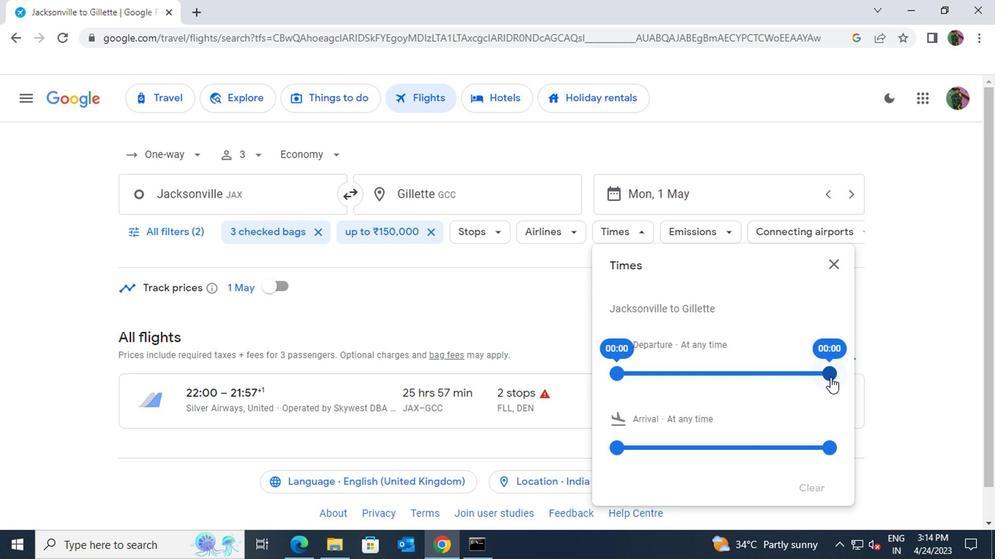 
Action: Mouse pressed left at (829, 369)
Screenshot: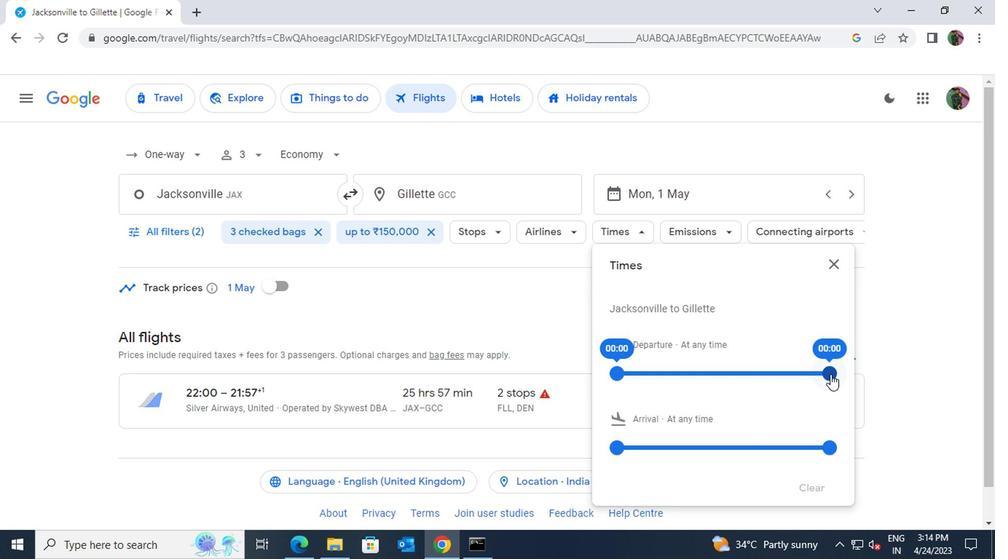 
Action: Mouse moved to (836, 265)
Screenshot: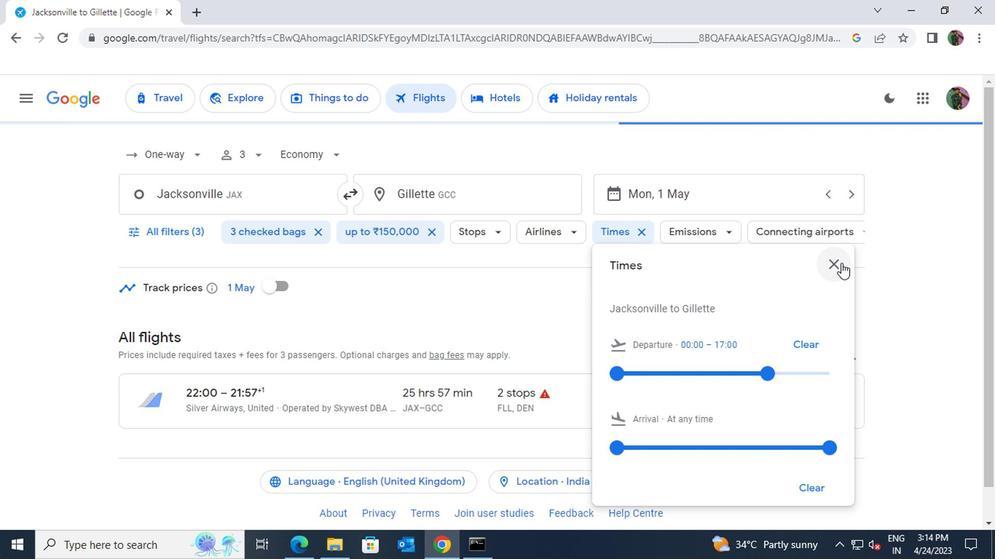 
Action: Mouse pressed left at (836, 265)
Screenshot: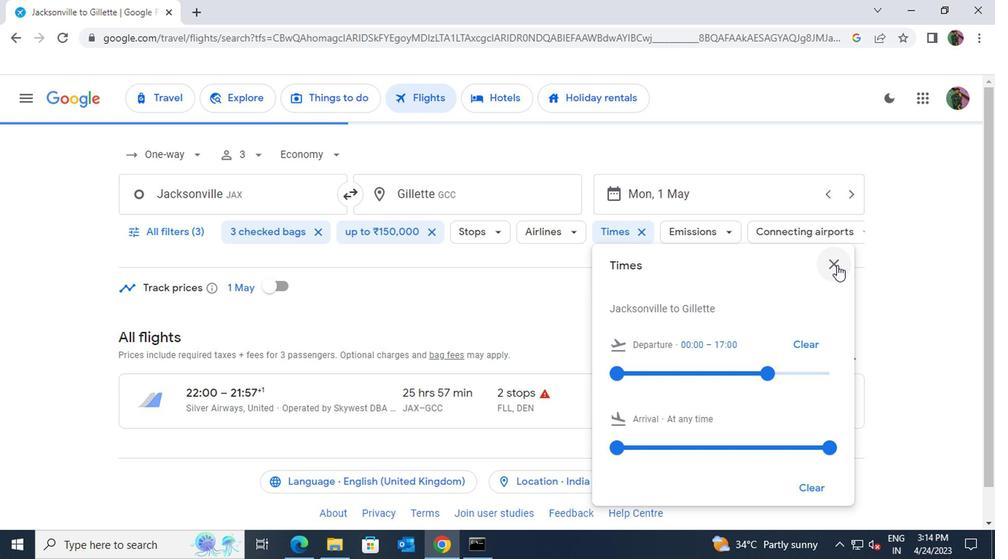 
Action: Mouse moved to (701, 390)
Screenshot: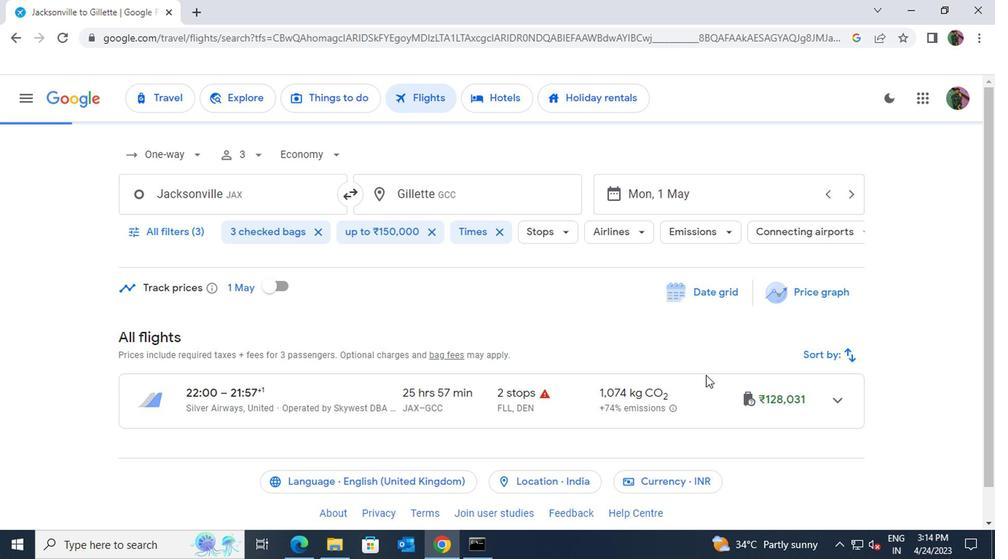 
Action: Mouse pressed left at (701, 390)
Screenshot: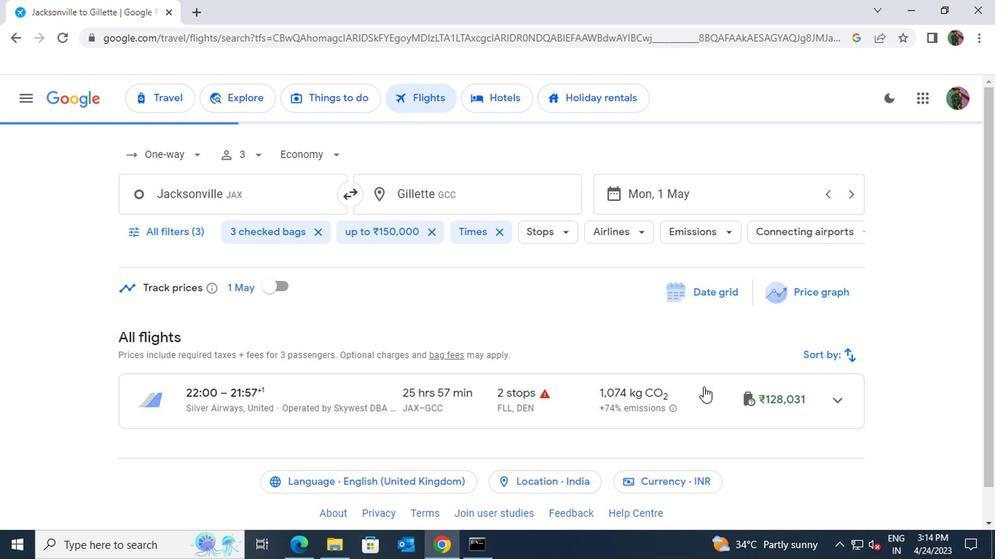 
